 Task: Add "Move Card To …" Button titled Button0009 to "top" of the list "To Do" to Card Card0009 in Board Board0003 in Development in Trello
Action: Mouse moved to (564, 71)
Screenshot: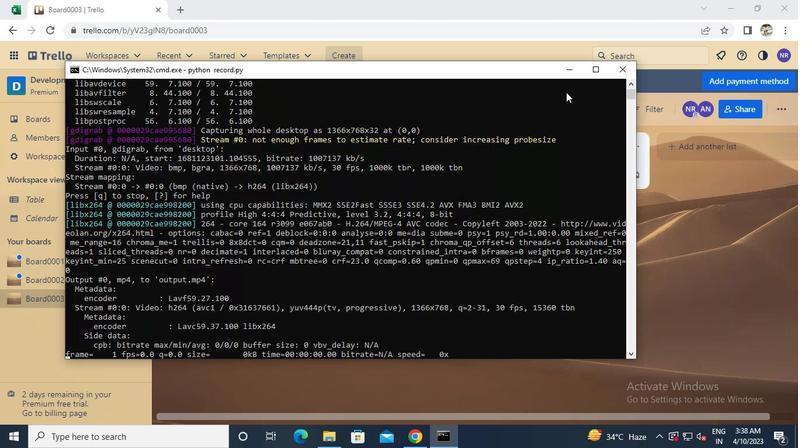 
Action: Mouse pressed left at (564, 71)
Screenshot: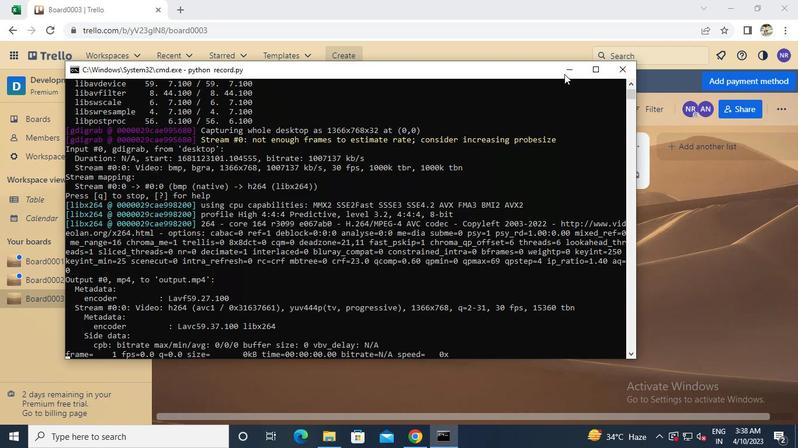 
Action: Mouse moved to (245, 185)
Screenshot: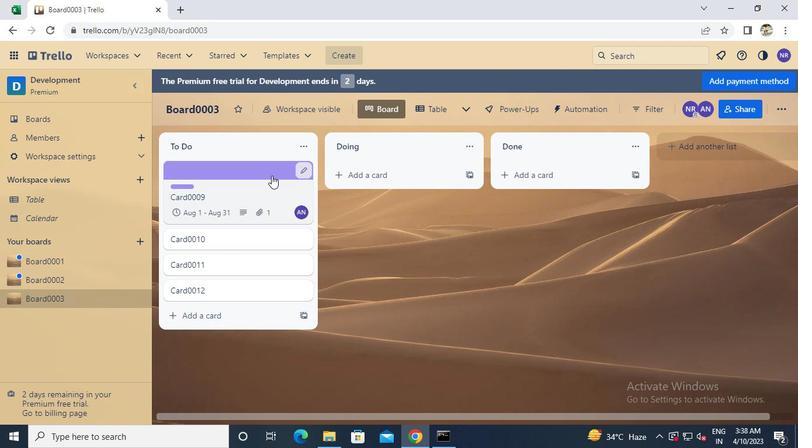 
Action: Mouse pressed left at (245, 185)
Screenshot: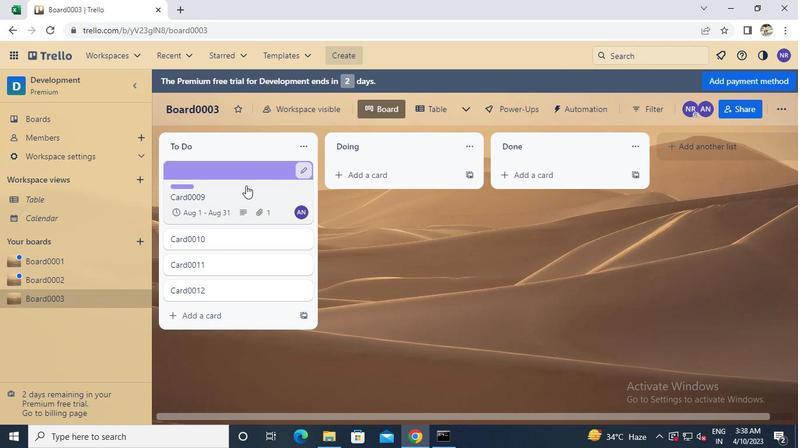
Action: Mouse moved to (534, 328)
Screenshot: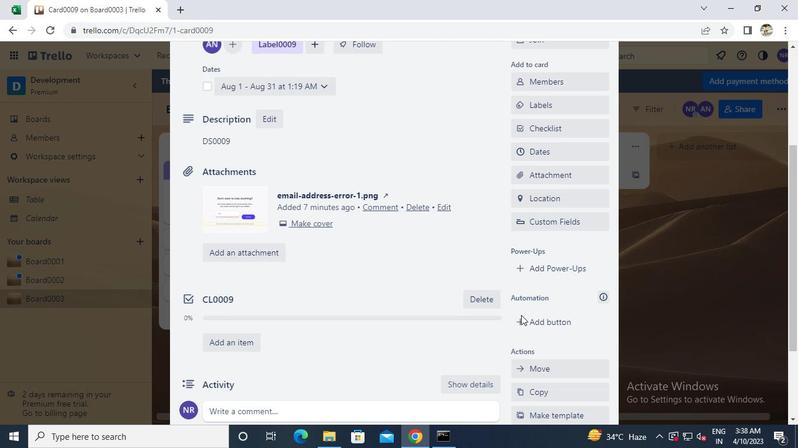 
Action: Mouse pressed left at (534, 328)
Screenshot: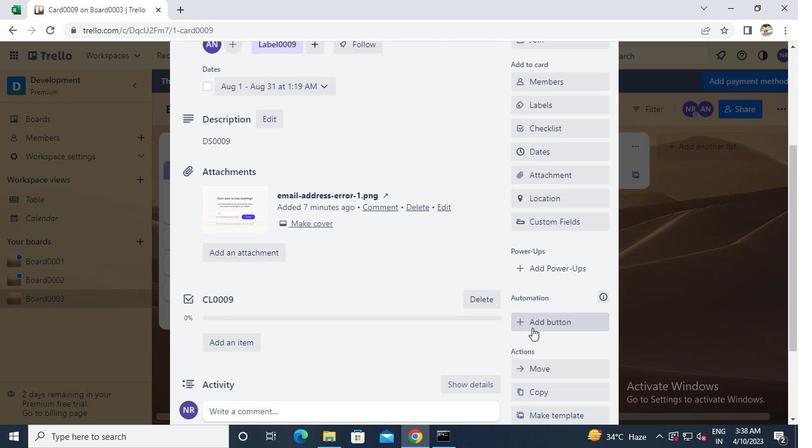 
Action: Mouse moved to (551, 136)
Screenshot: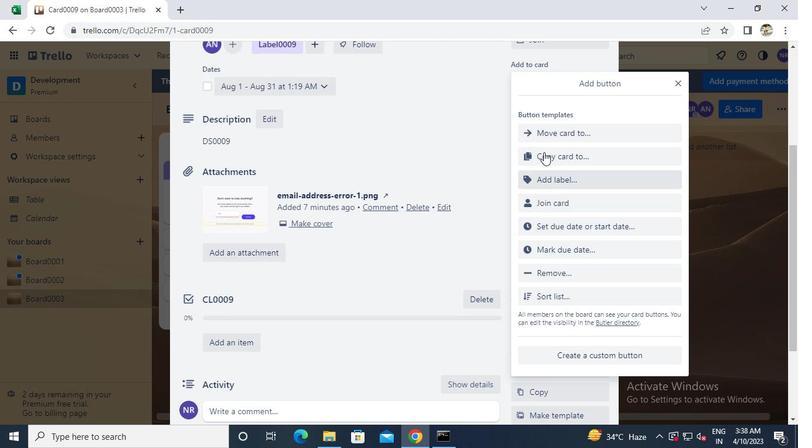 
Action: Mouse pressed left at (551, 136)
Screenshot: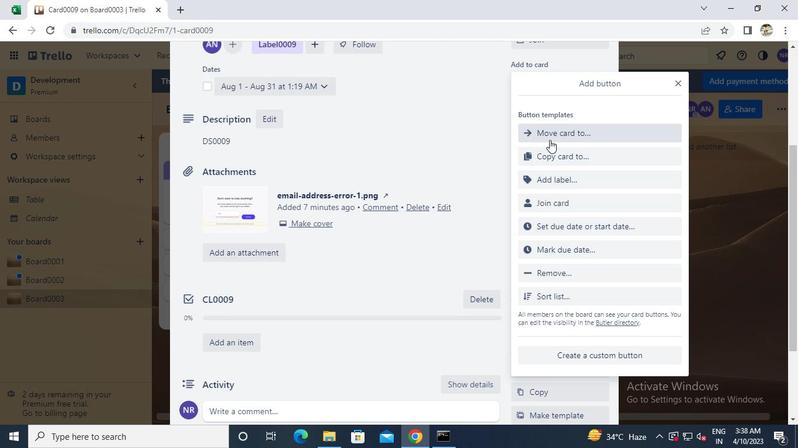 
Action: Mouse moved to (563, 136)
Screenshot: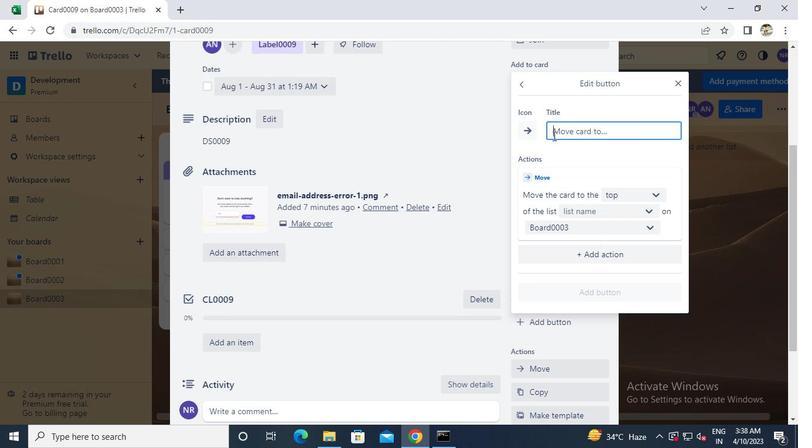 
Action: Keyboard Key.caps_lock
Screenshot: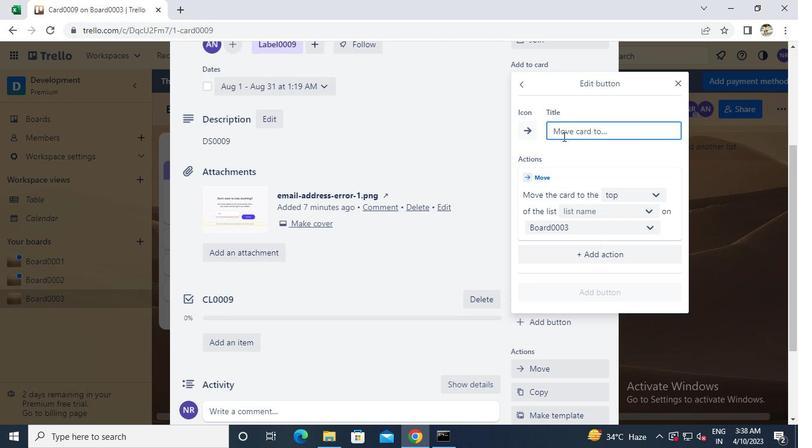 
Action: Keyboard b
Screenshot: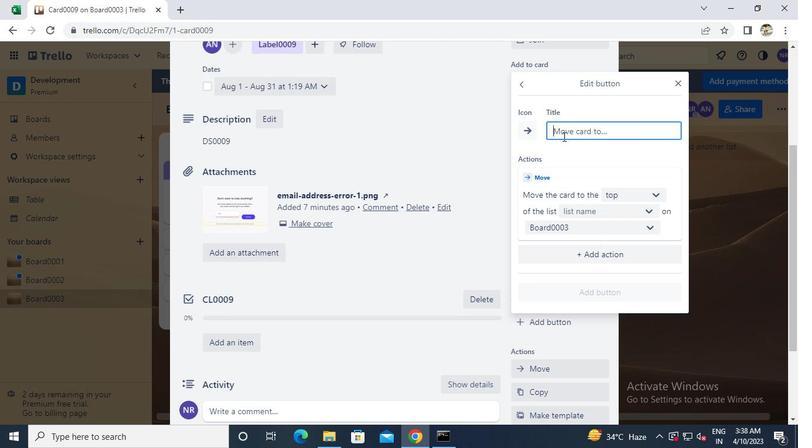 
Action: Keyboard Key.caps_lock
Screenshot: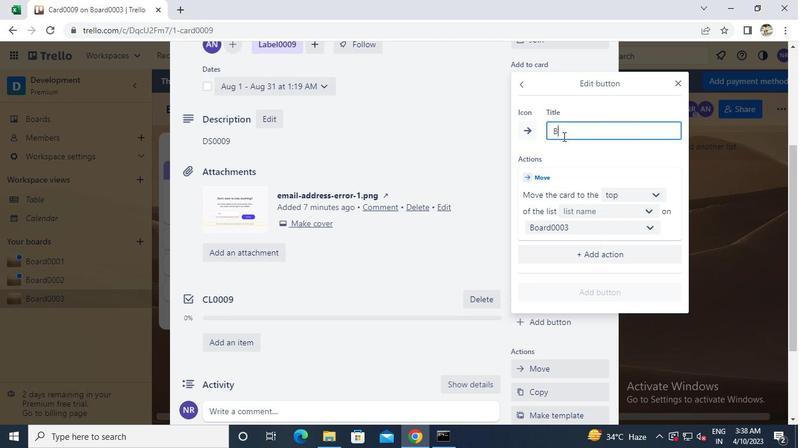 
Action: Keyboard u
Screenshot: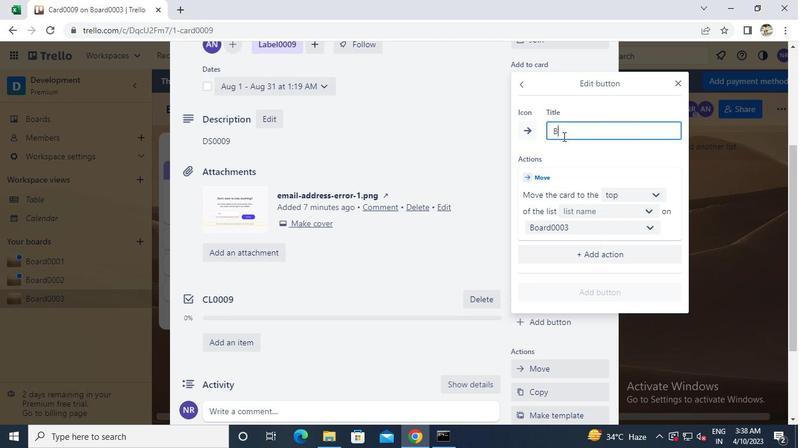 
Action: Keyboard t
Screenshot: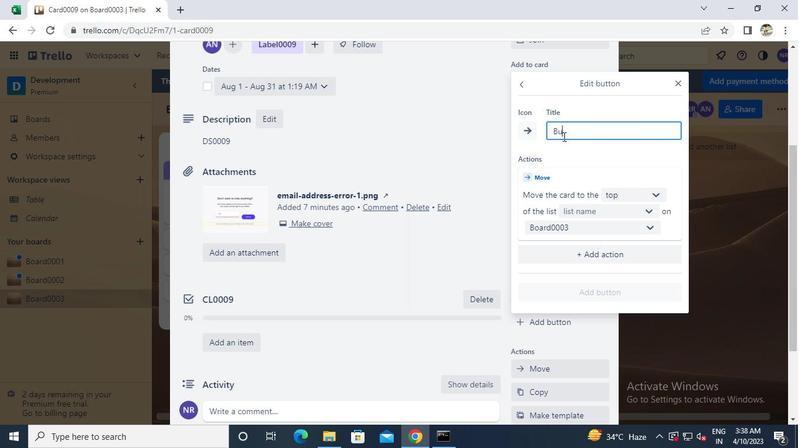 
Action: Keyboard t
Screenshot: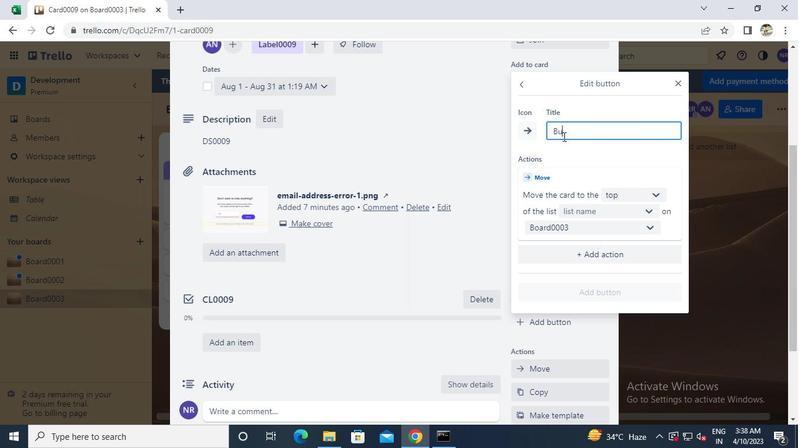 
Action: Keyboard o
Screenshot: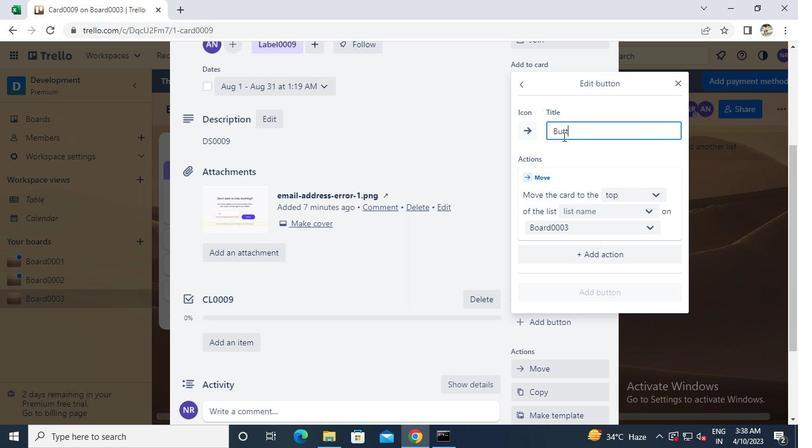 
Action: Keyboard n
Screenshot: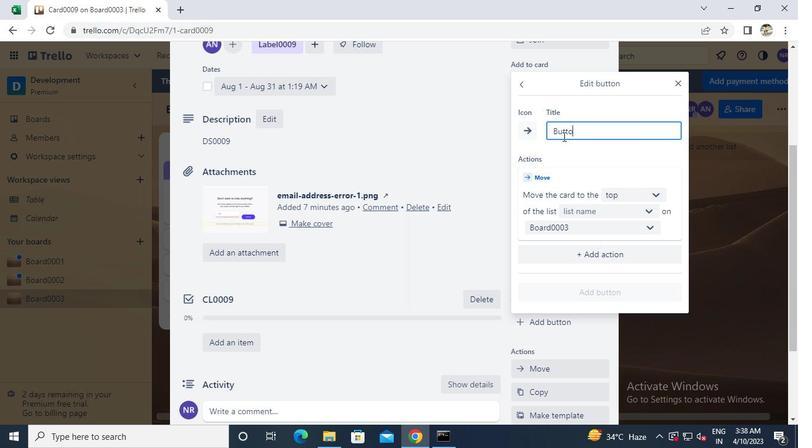 
Action: Keyboard 0
Screenshot: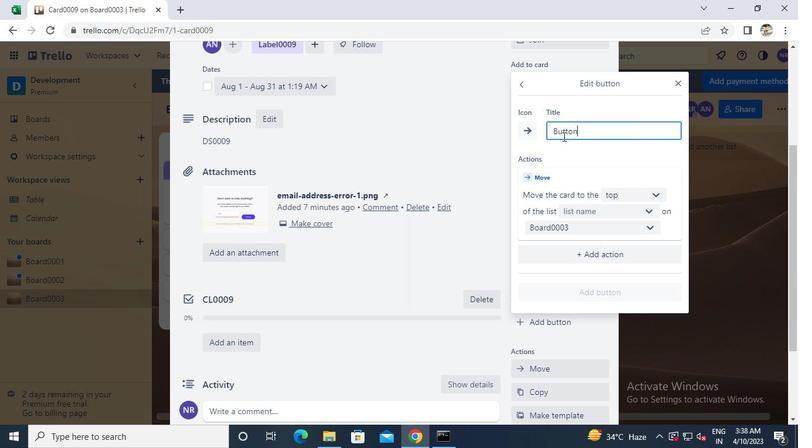 
Action: Keyboard 0
Screenshot: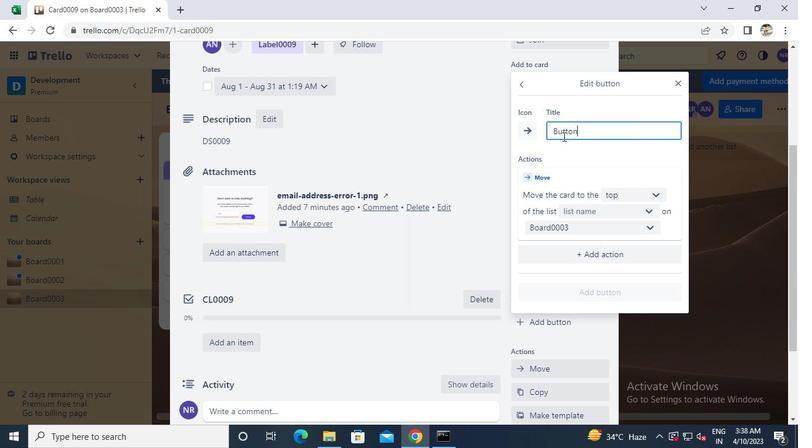 
Action: Keyboard 0
Screenshot: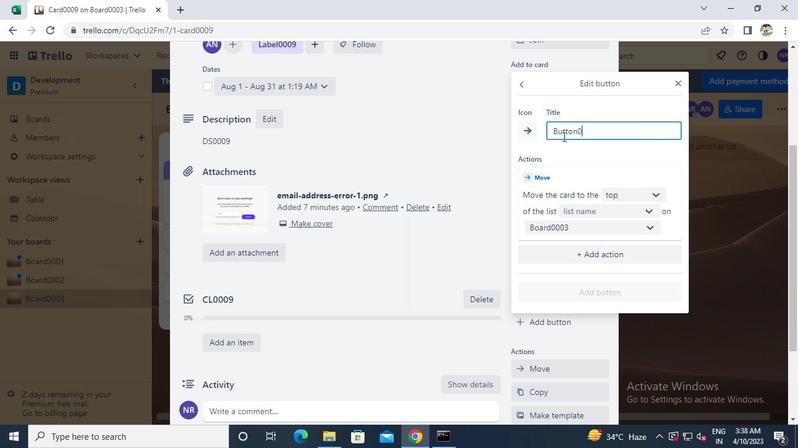 
Action: Keyboard 9
Screenshot: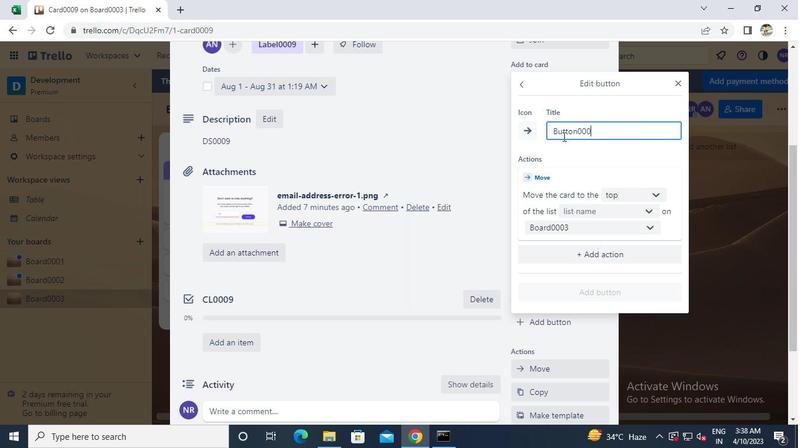 
Action: Mouse moved to (579, 208)
Screenshot: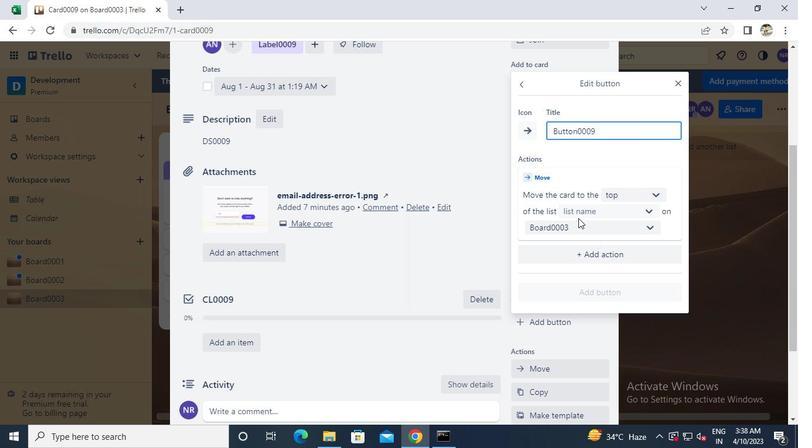 
Action: Mouse pressed left at (579, 208)
Screenshot: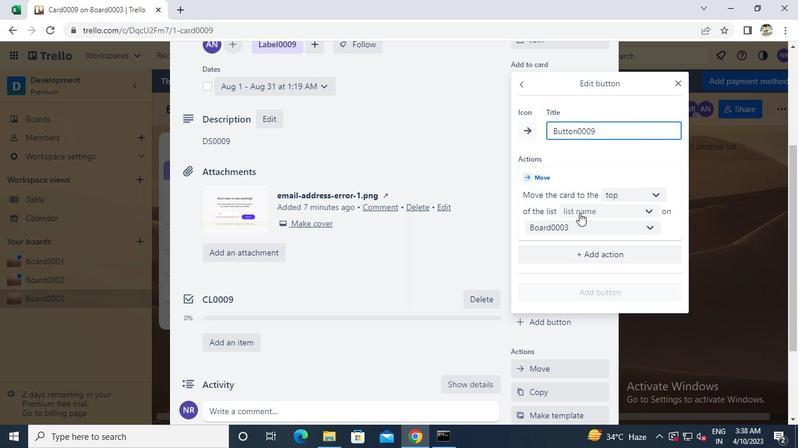 
Action: Mouse moved to (581, 224)
Screenshot: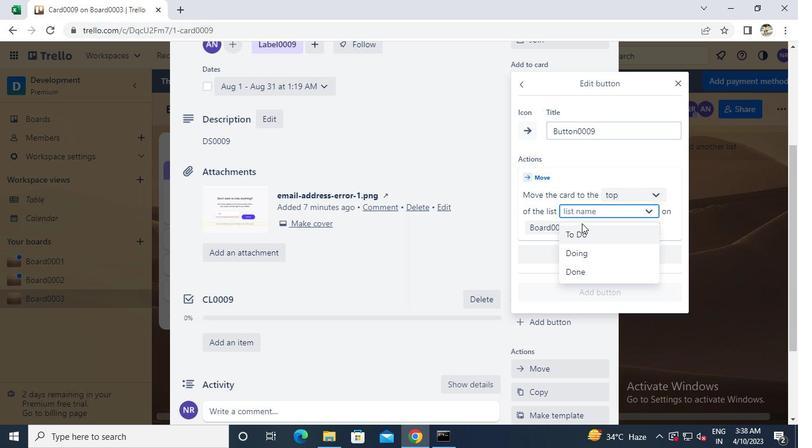 
Action: Mouse pressed left at (581, 224)
Screenshot: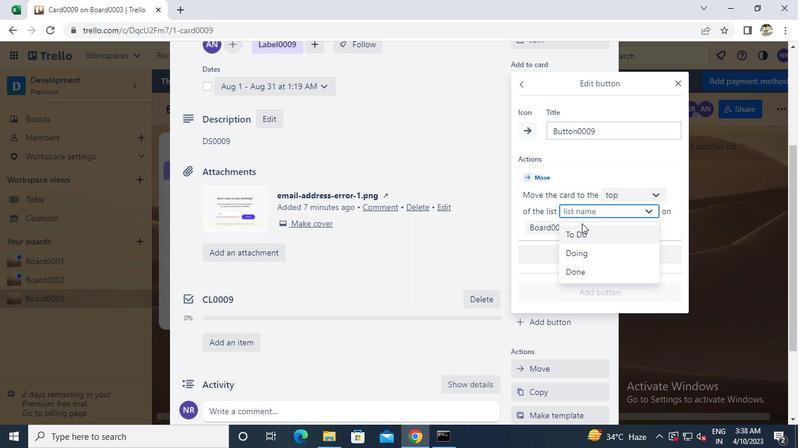 
Action: Mouse moved to (581, 228)
Screenshot: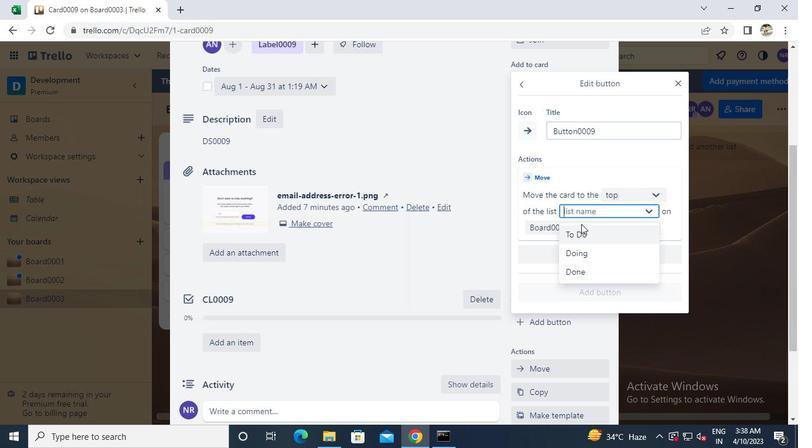 
Action: Mouse pressed left at (581, 228)
Screenshot: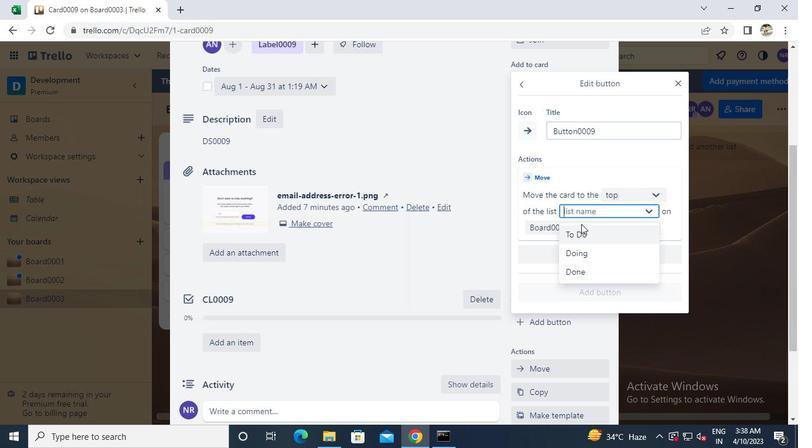 
Action: Mouse moved to (588, 290)
Screenshot: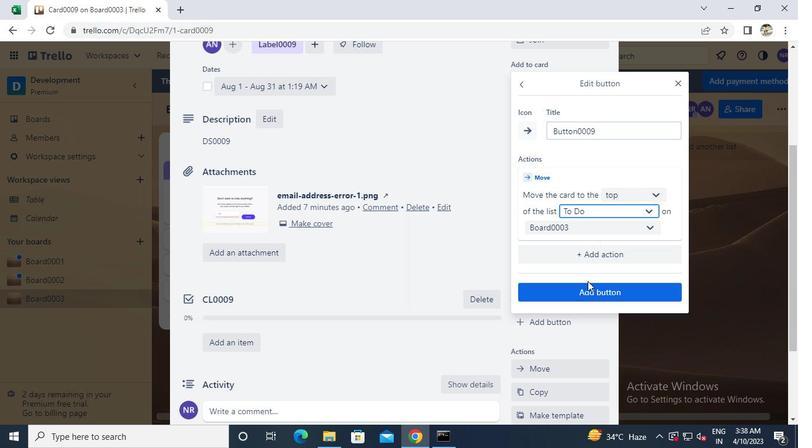 
Action: Mouse pressed left at (588, 290)
Screenshot: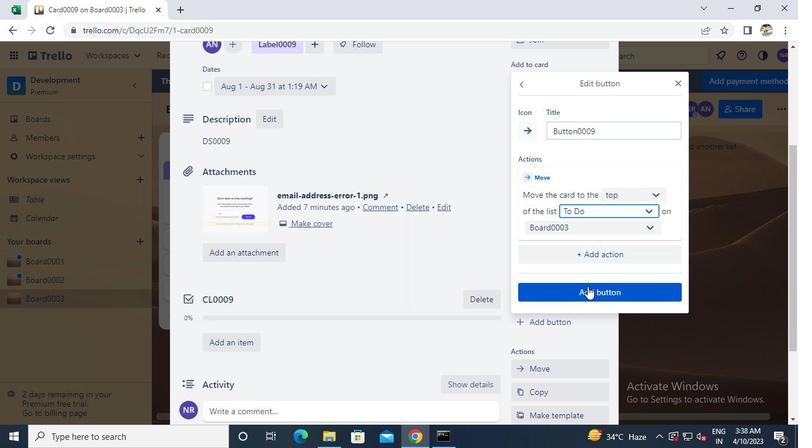 
Action: Mouse moved to (444, 434)
Screenshot: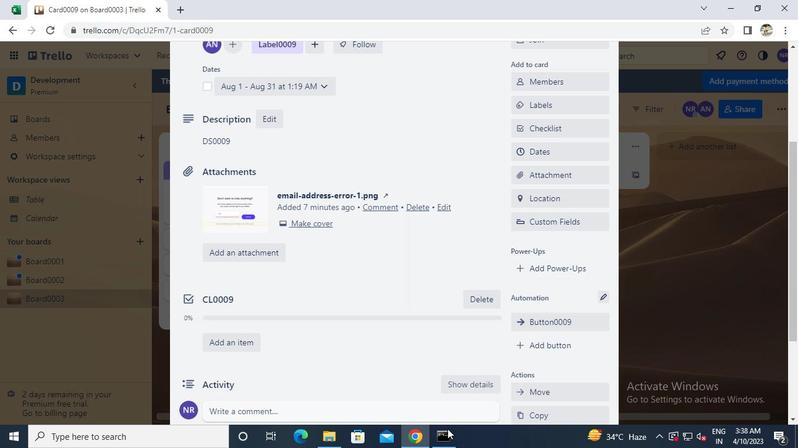 
Action: Mouse pressed left at (444, 434)
Screenshot: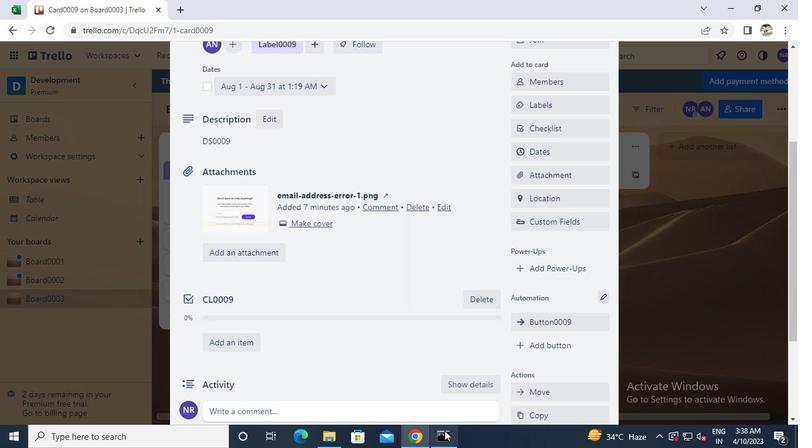 
Action: Mouse moved to (619, 74)
Screenshot: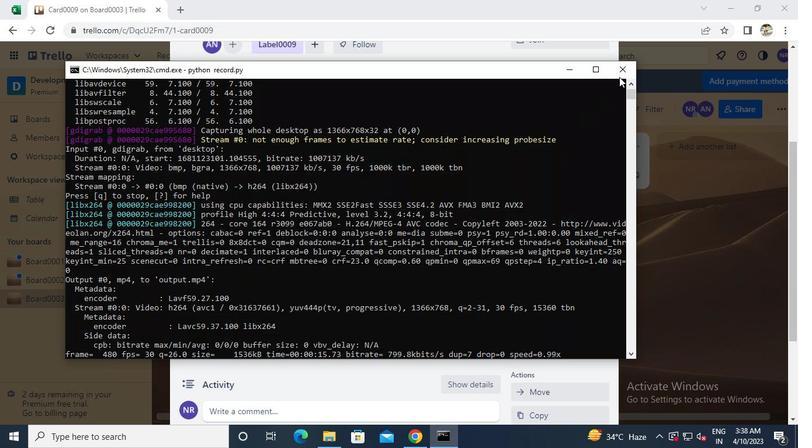 
Action: Mouse pressed left at (619, 74)
Screenshot: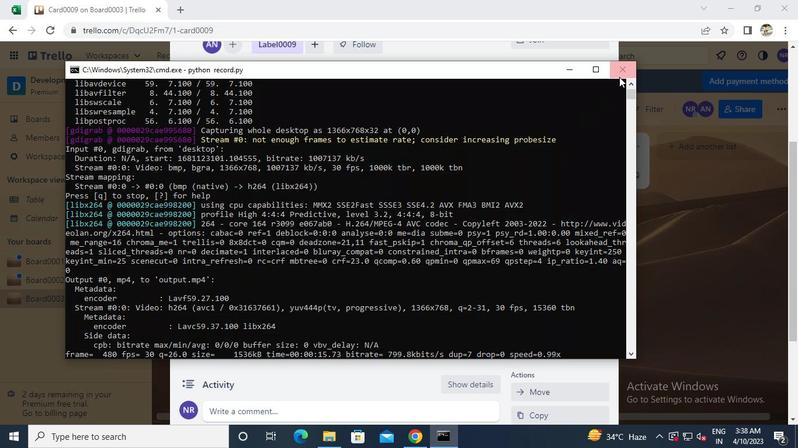 
